 Task: Add a column "Satisfaction".
Action: Mouse moved to (544, 410)
Screenshot: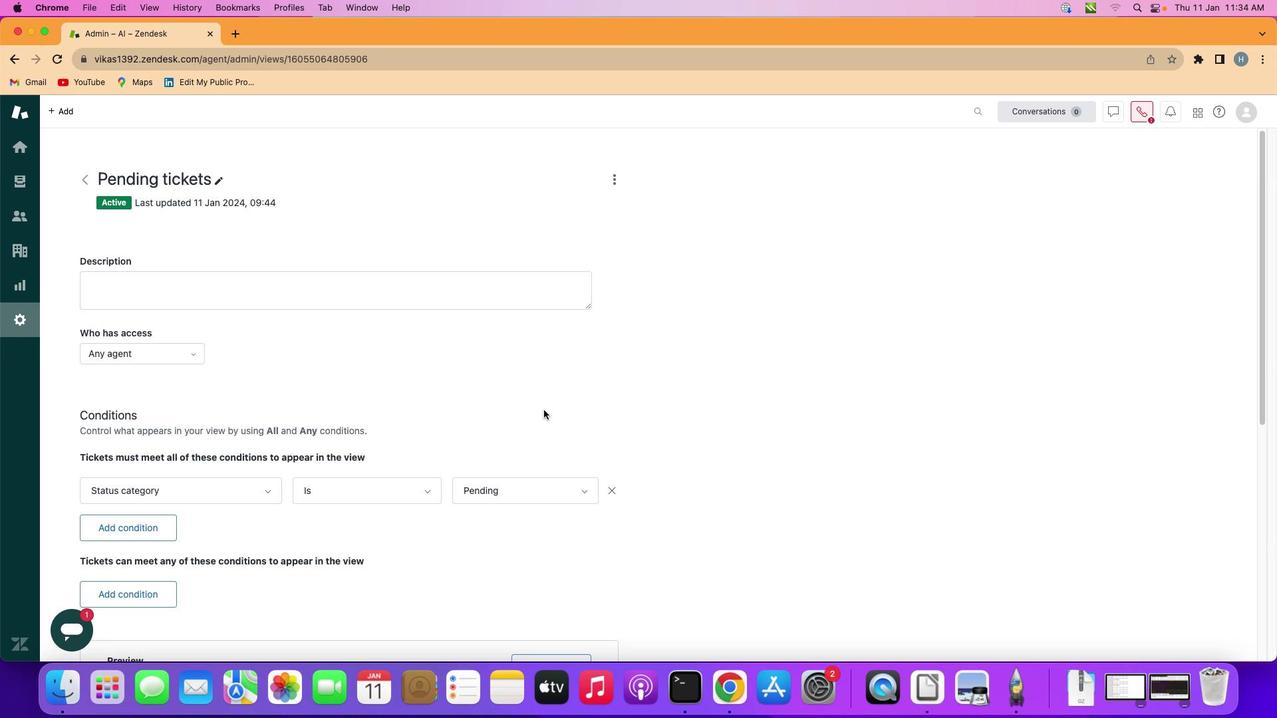 
Action: Mouse scrolled (544, 410) with delta (0, 0)
Screenshot: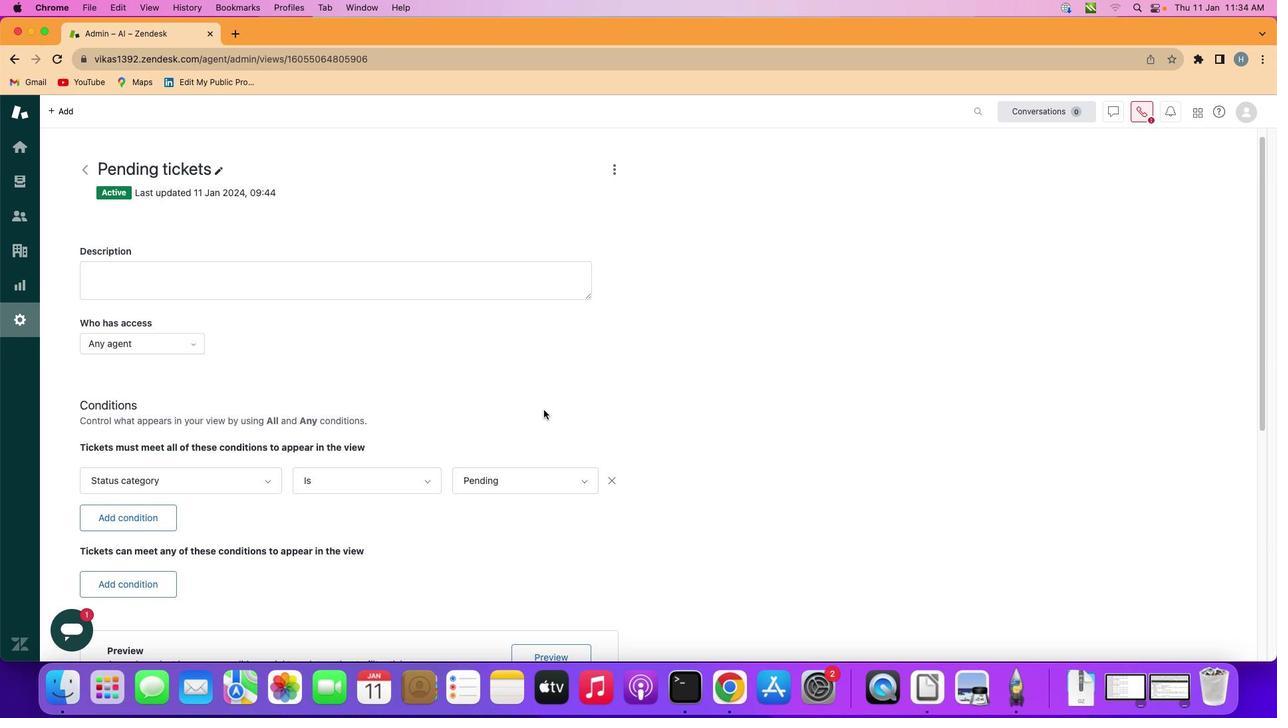 
Action: Mouse scrolled (544, 410) with delta (0, 0)
Screenshot: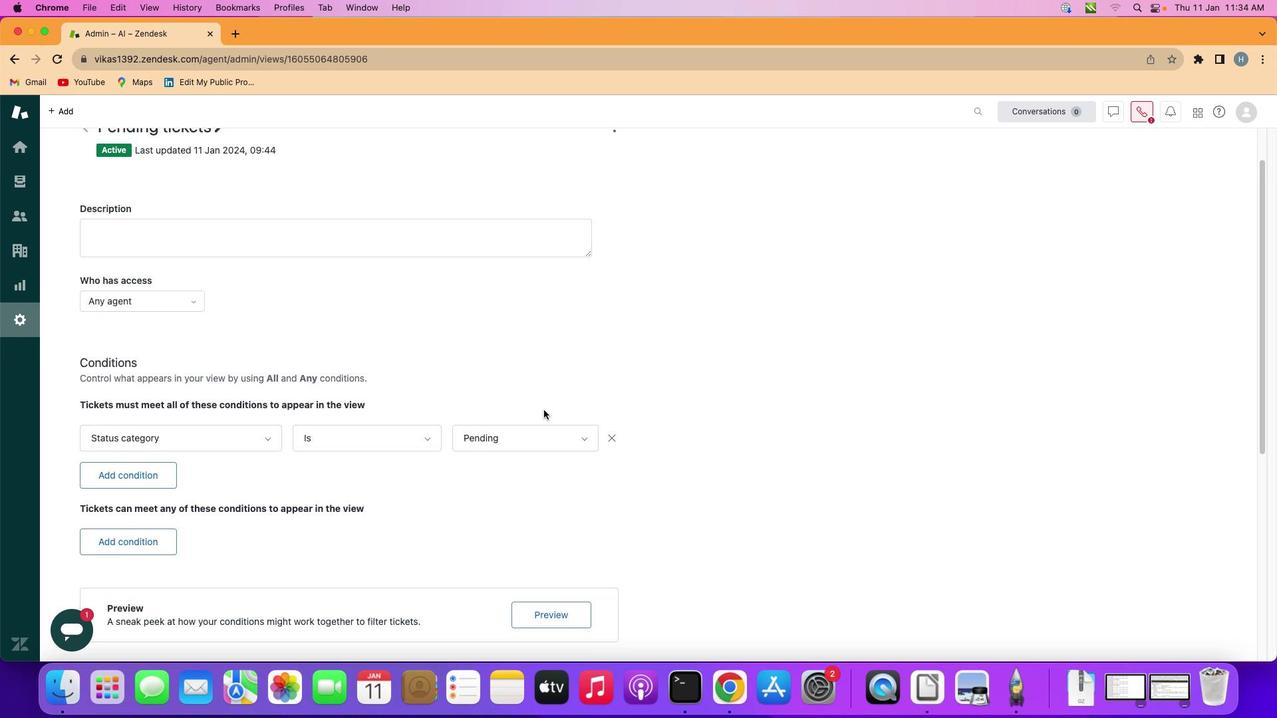 
Action: Mouse scrolled (544, 410) with delta (0, 0)
Screenshot: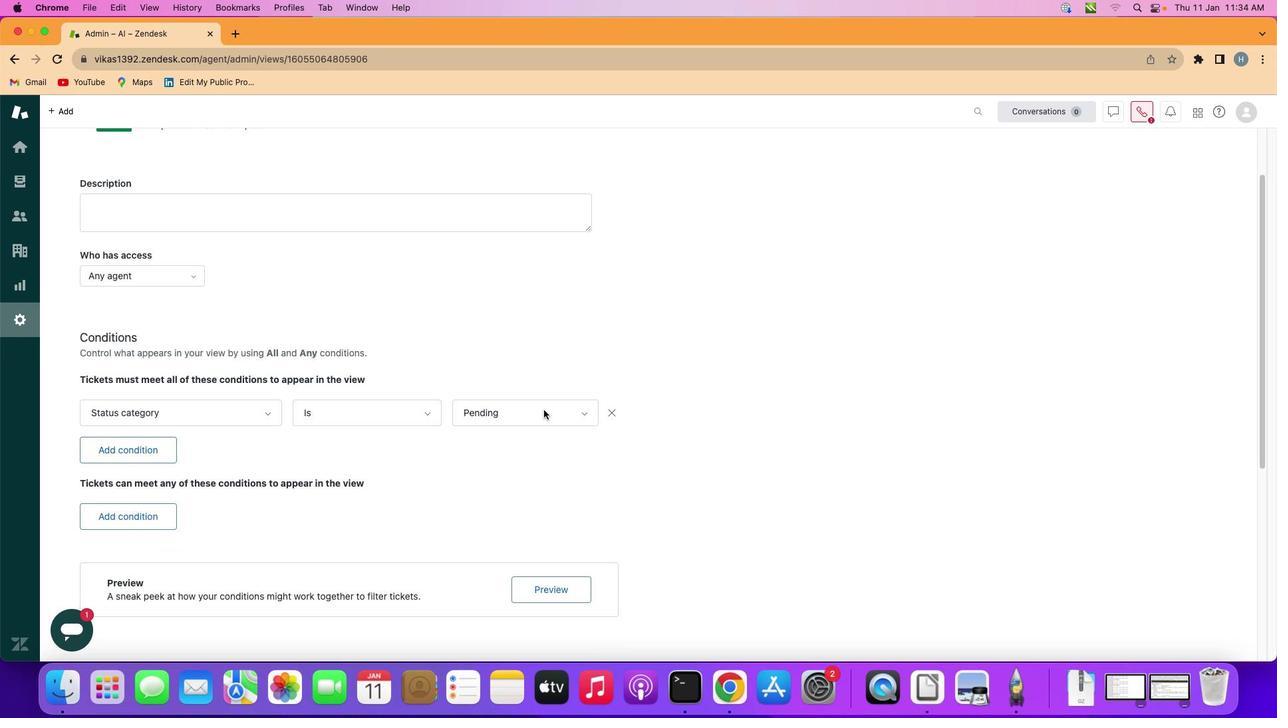 
Action: Mouse scrolled (544, 410) with delta (0, -1)
Screenshot: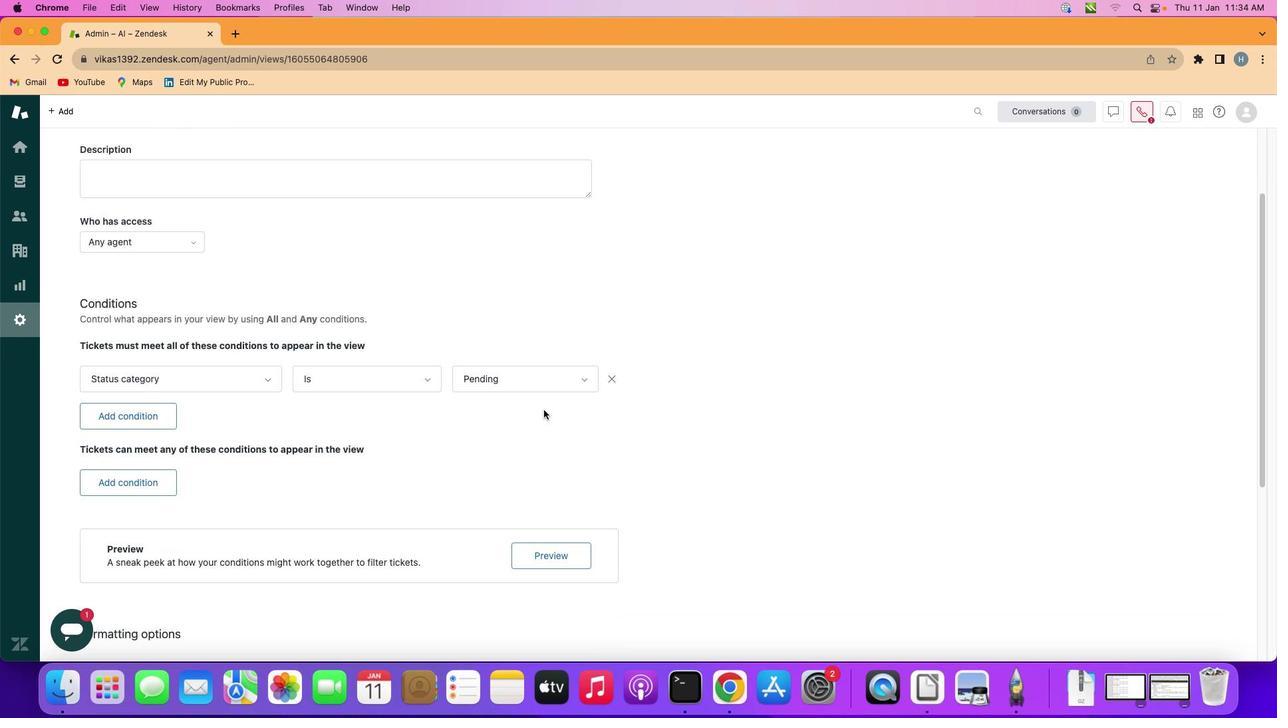 
Action: Mouse scrolled (544, 410) with delta (0, -1)
Screenshot: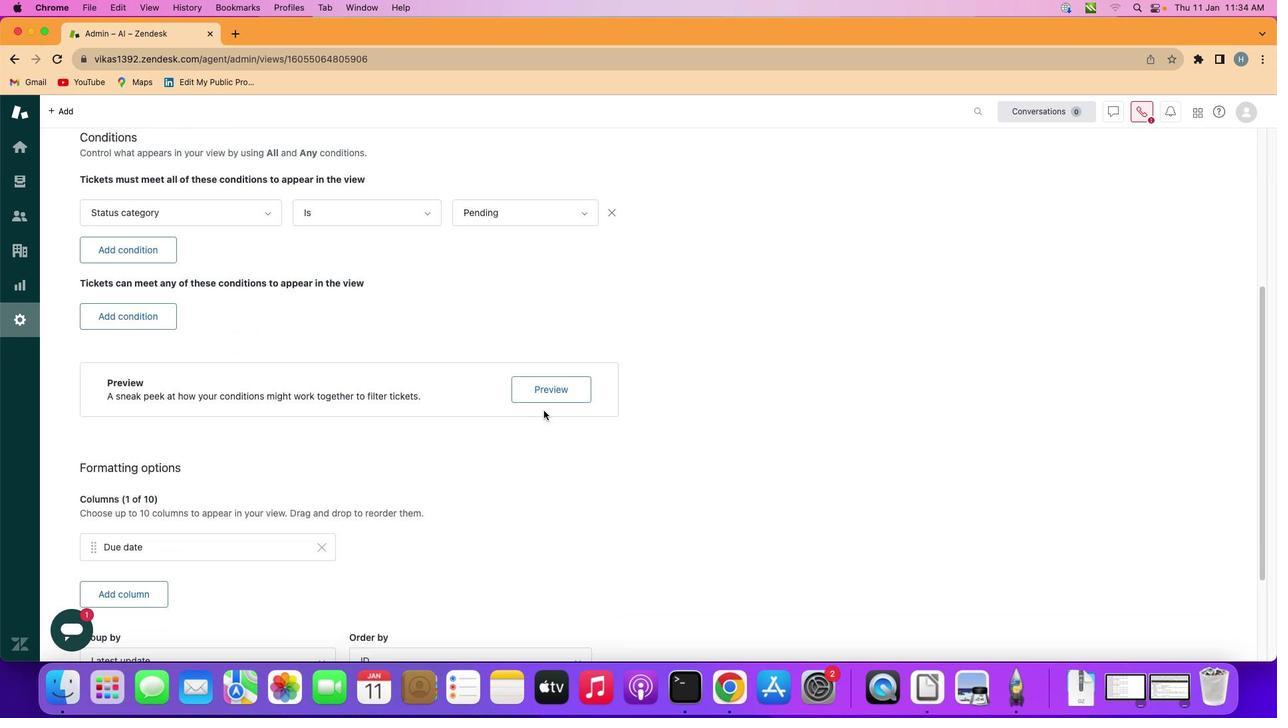 
Action: Mouse scrolled (544, 410) with delta (0, -1)
Screenshot: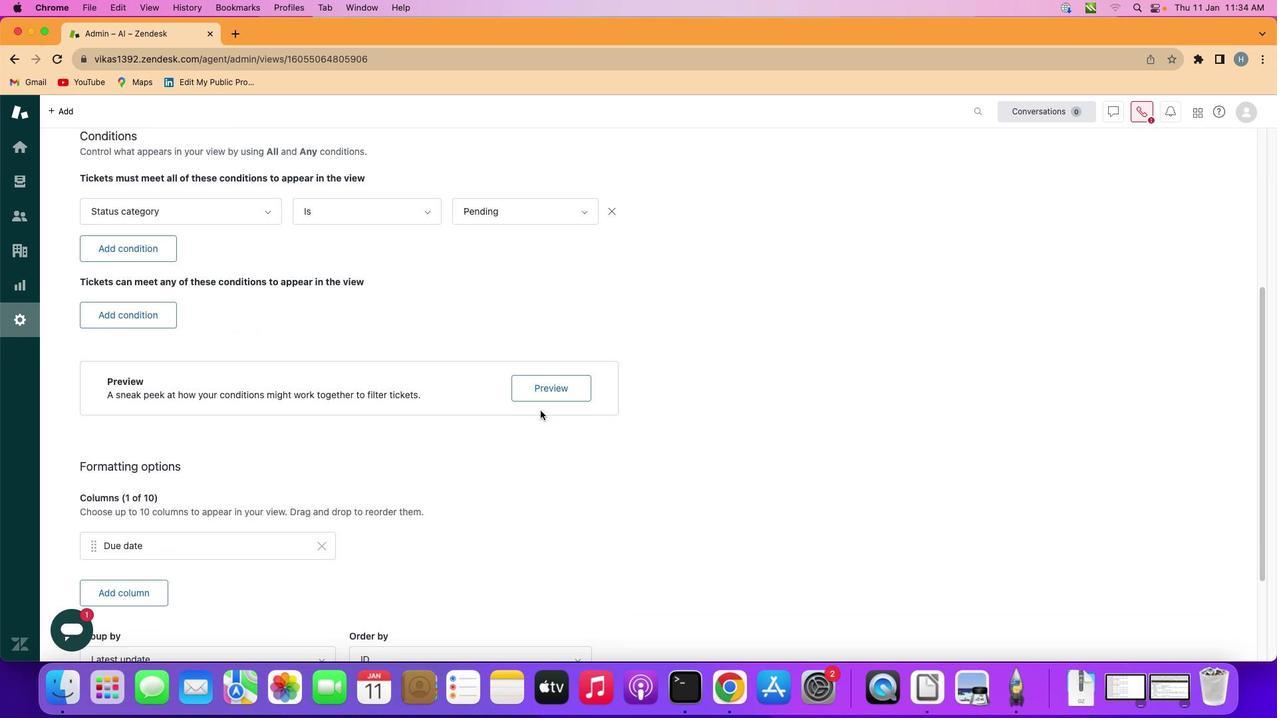 
Action: Mouse moved to (541, 411)
Screenshot: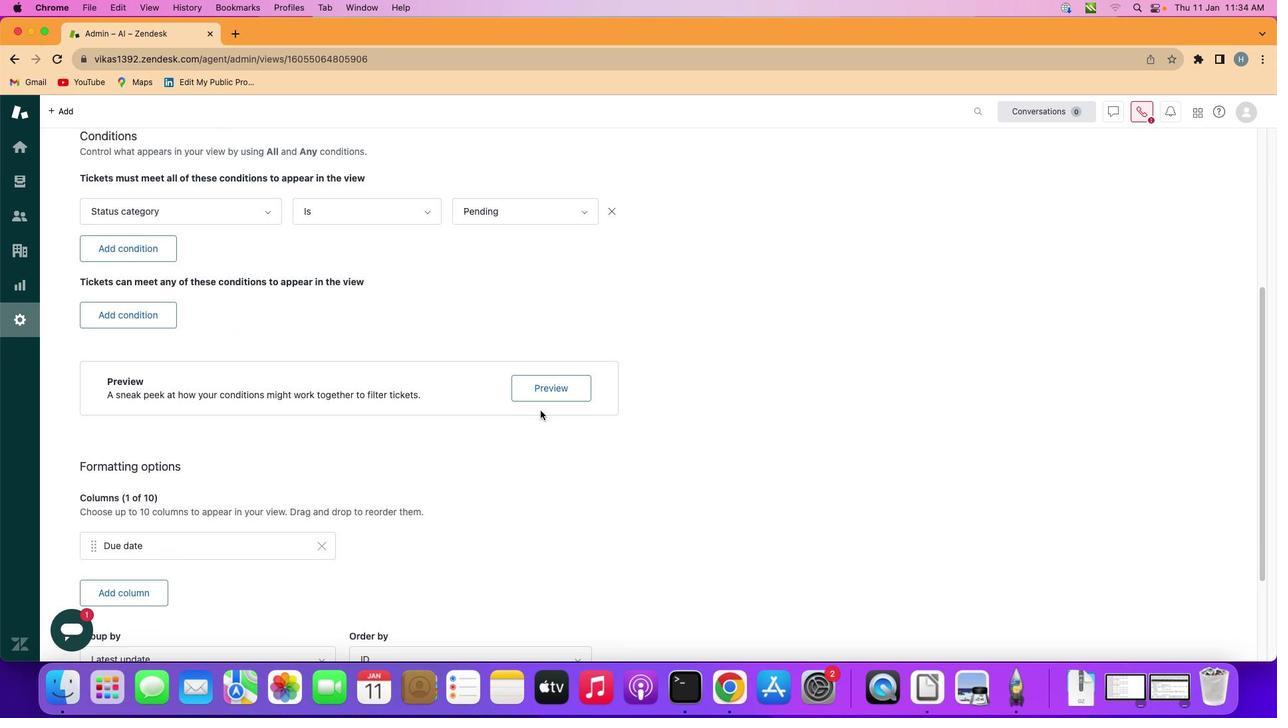 
Action: Mouse scrolled (541, 411) with delta (0, 0)
Screenshot: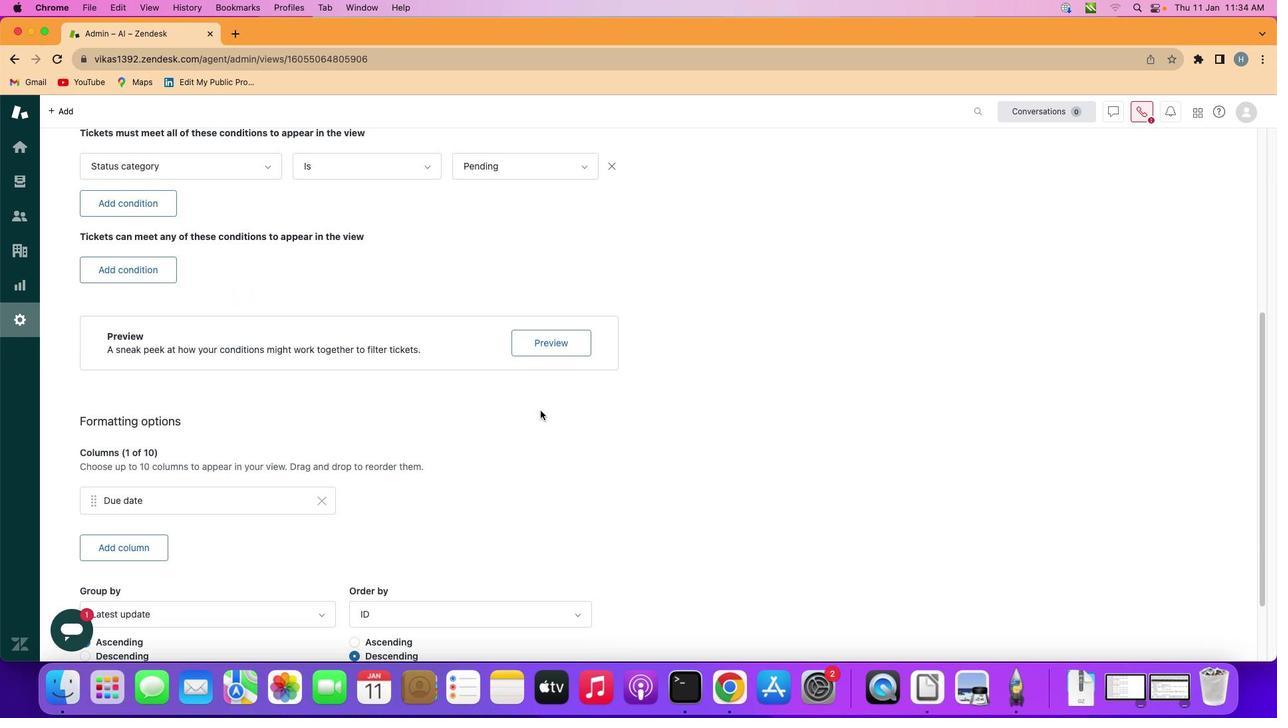 
Action: Mouse scrolled (541, 411) with delta (0, 0)
Screenshot: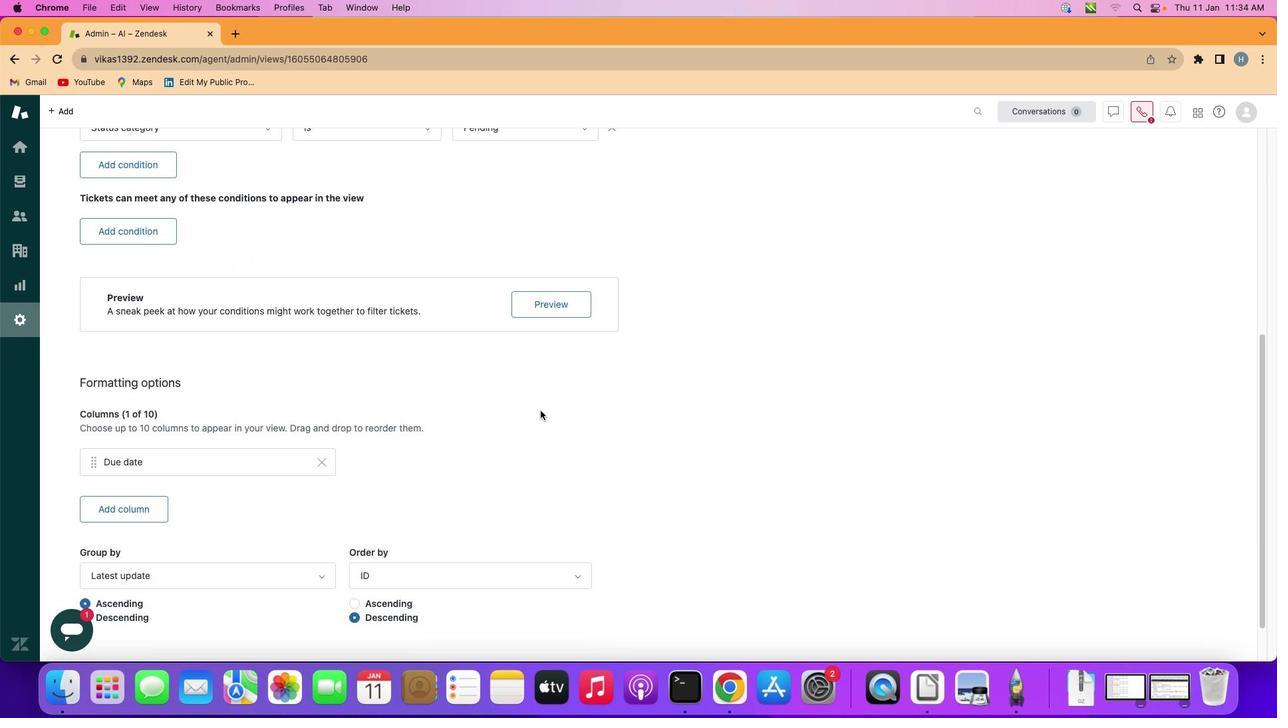 
Action: Mouse scrolled (541, 411) with delta (0, -1)
Screenshot: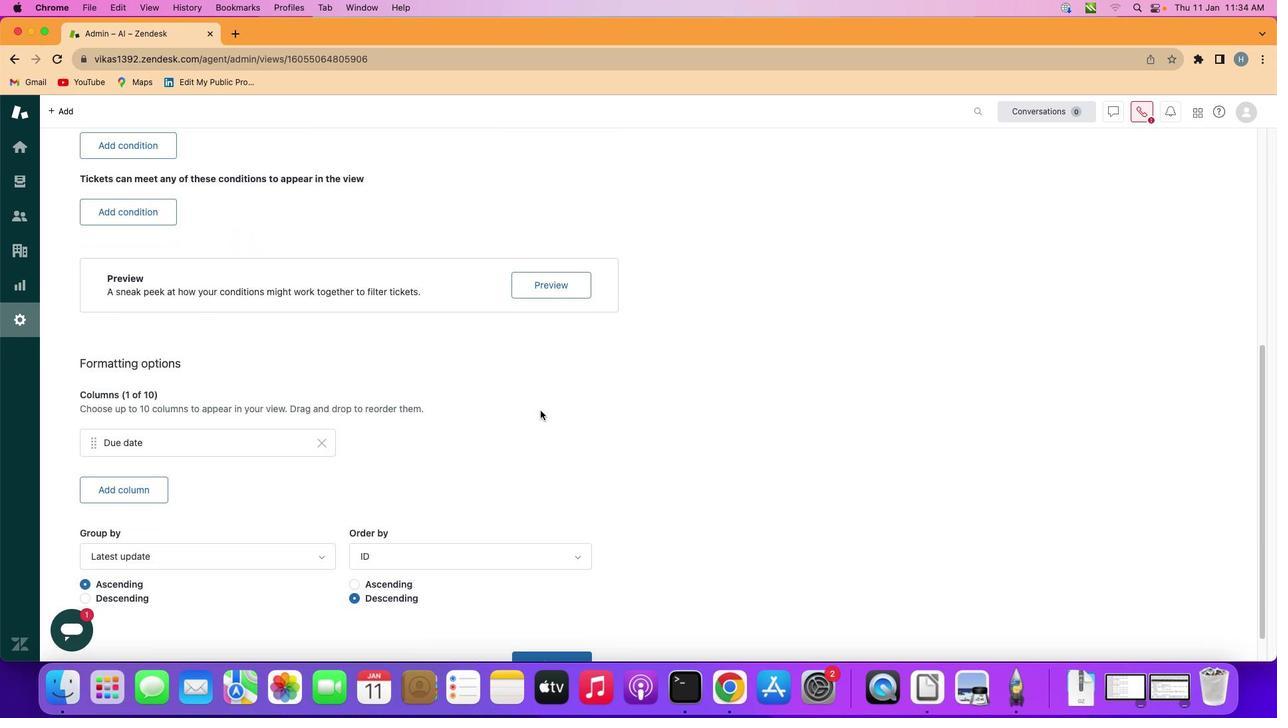 
Action: Mouse scrolled (541, 411) with delta (0, -1)
Screenshot: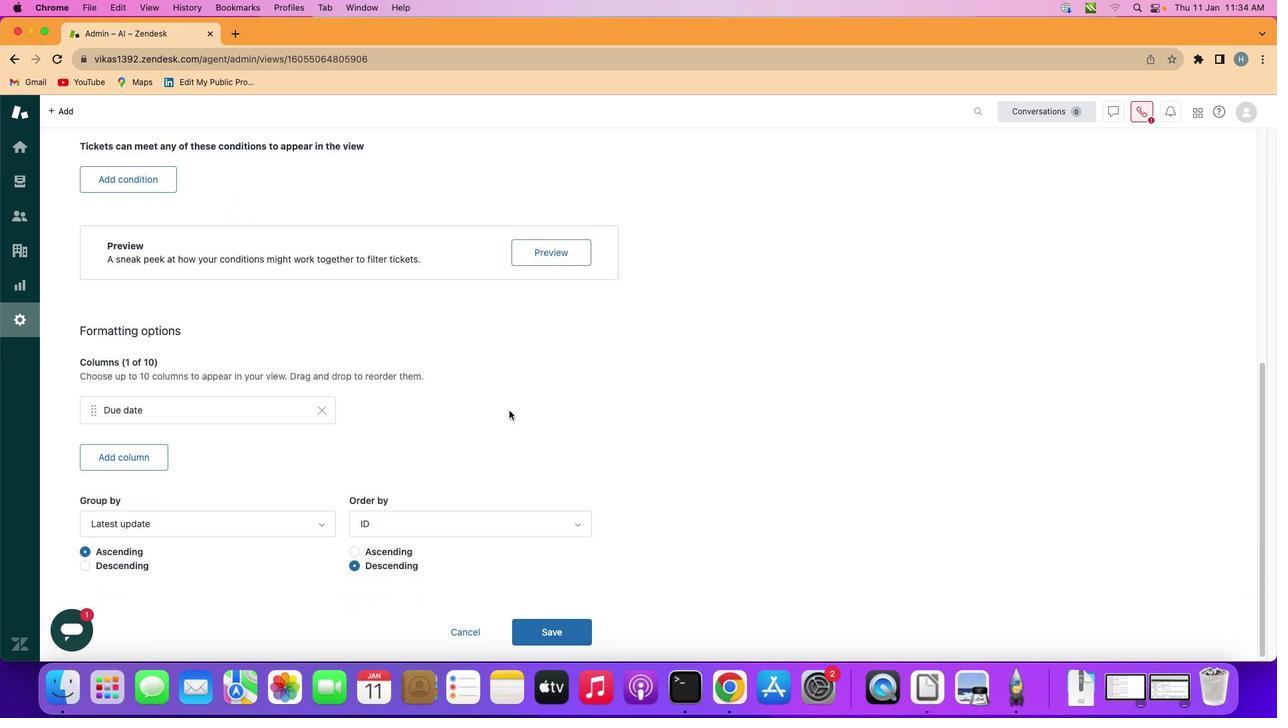 
Action: Mouse moved to (149, 455)
Screenshot: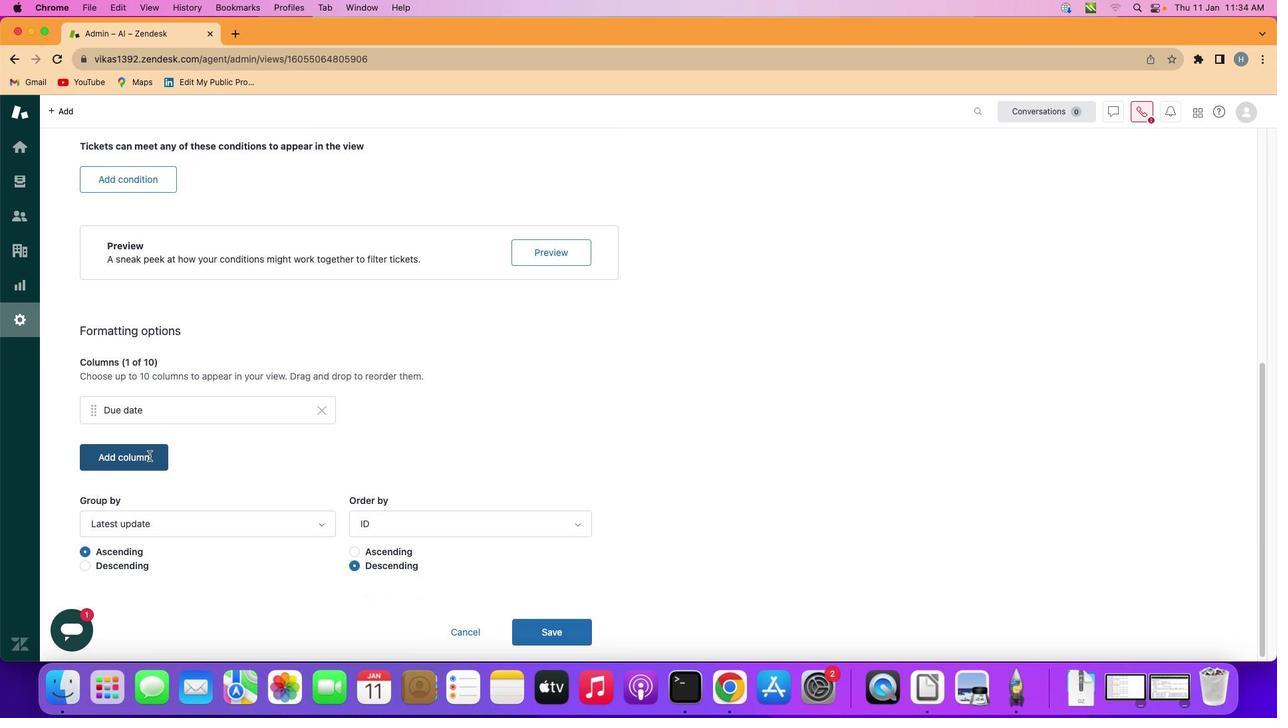 
Action: Mouse pressed left at (149, 455)
Screenshot: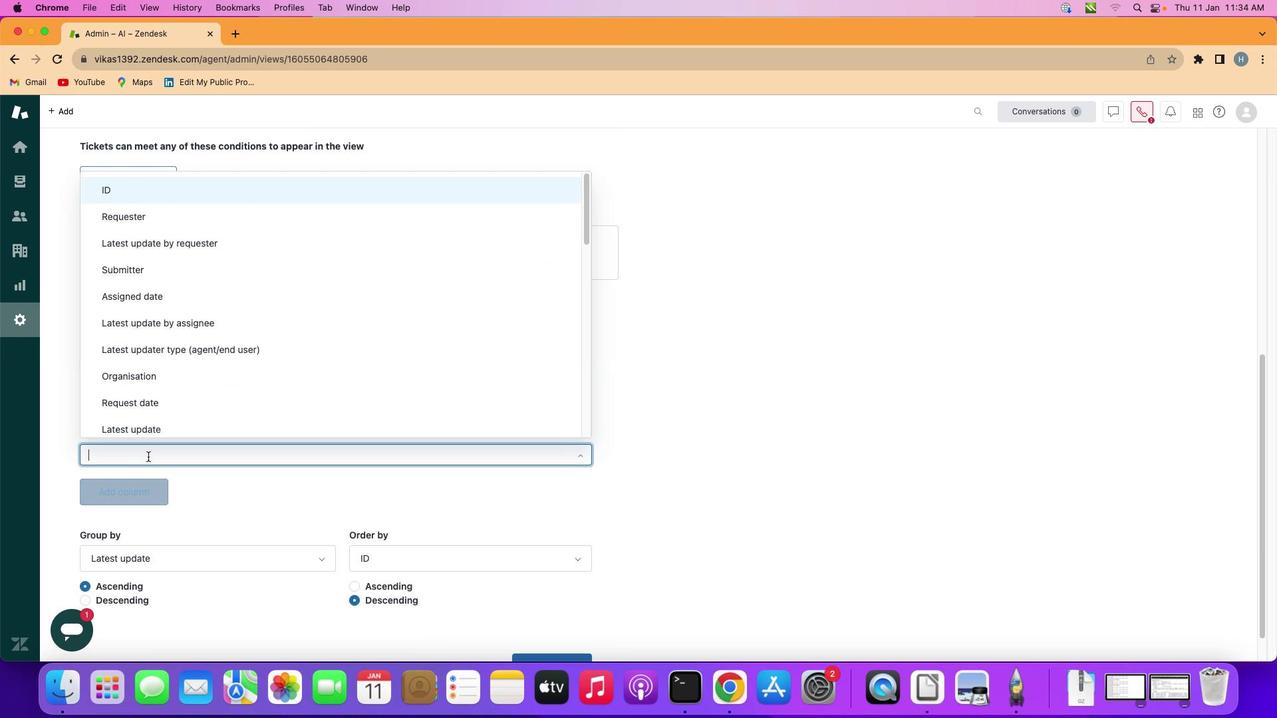 
Action: Mouse moved to (314, 351)
Screenshot: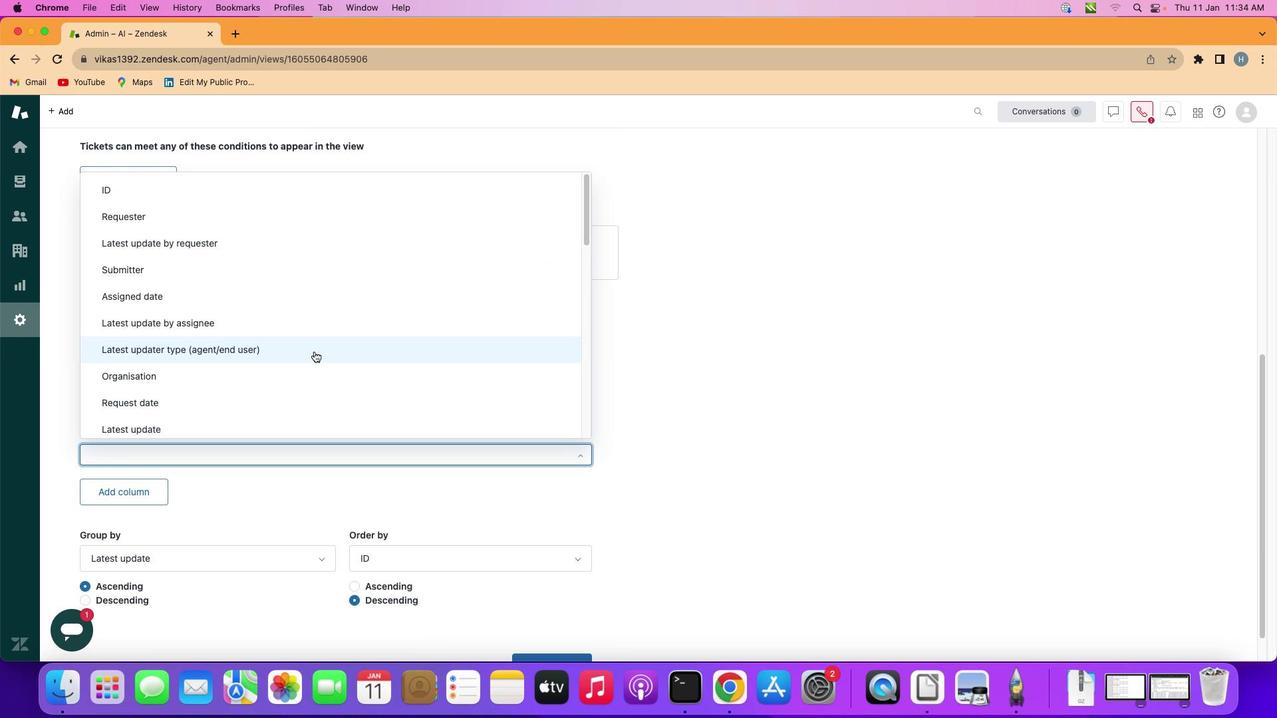 
Action: Mouse scrolled (314, 351) with delta (0, 0)
Screenshot: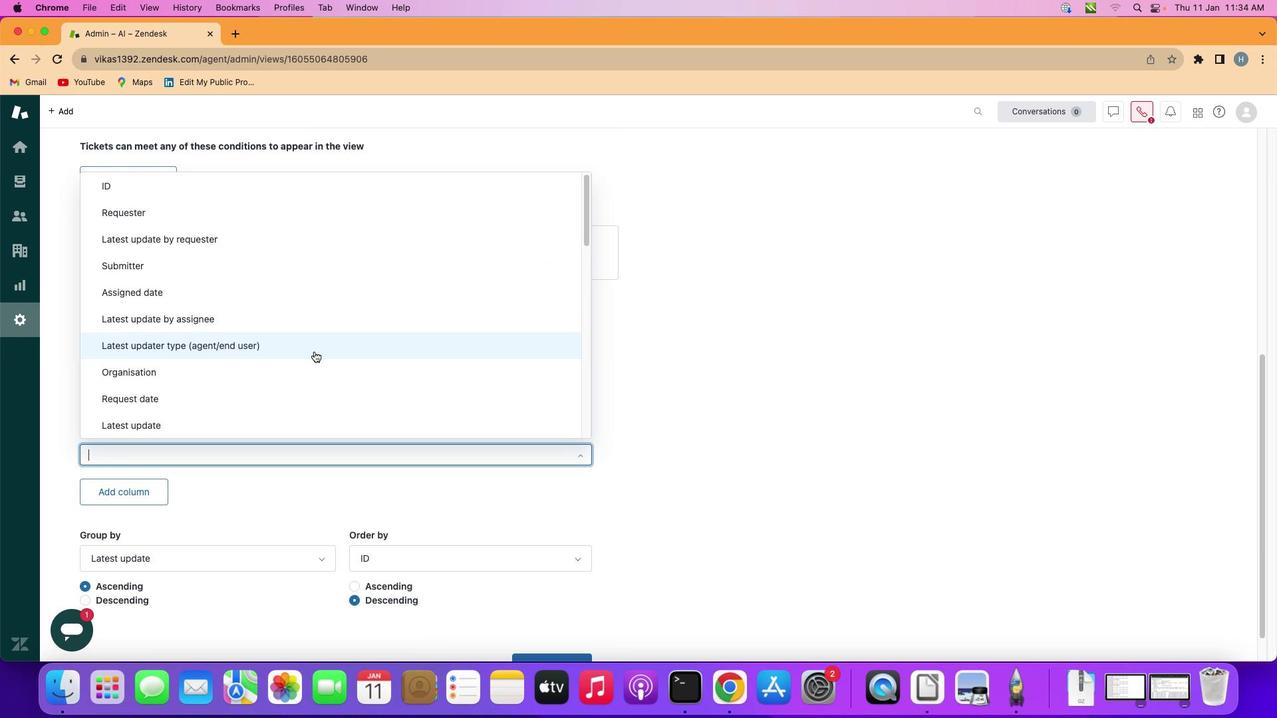 
Action: Mouse scrolled (314, 351) with delta (0, 0)
Screenshot: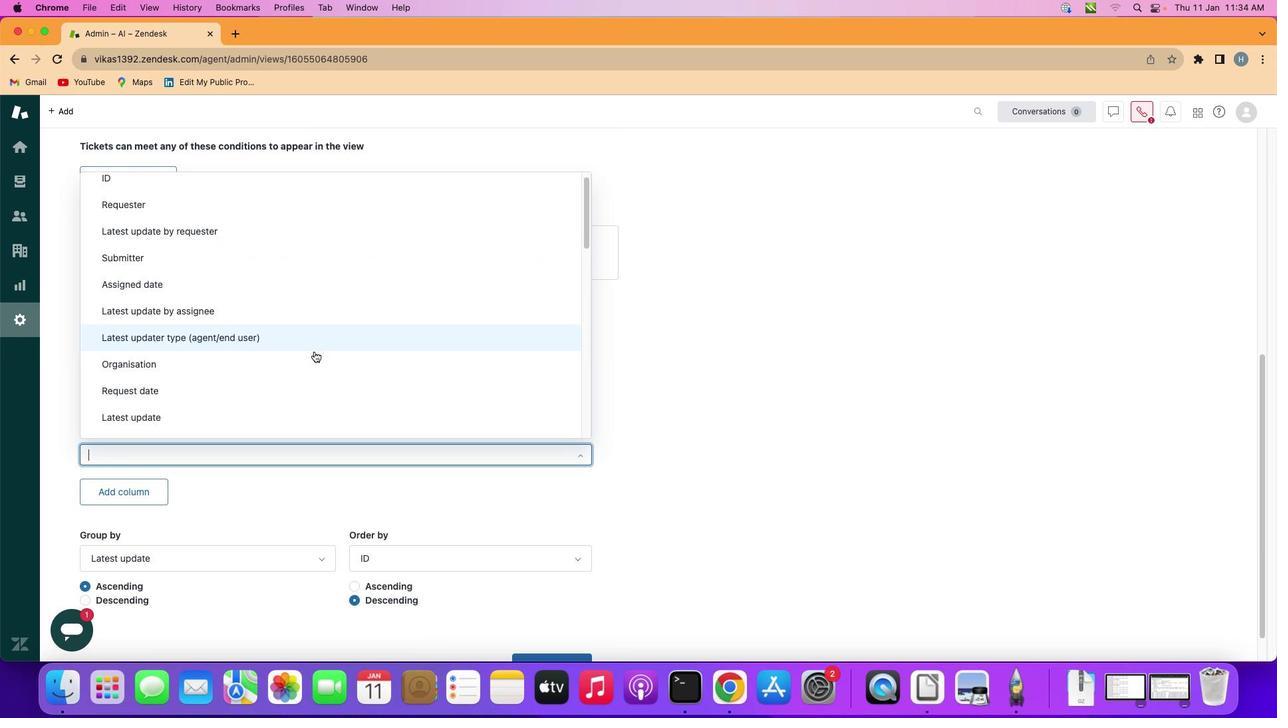 
Action: Mouse scrolled (314, 351) with delta (0, 0)
Screenshot: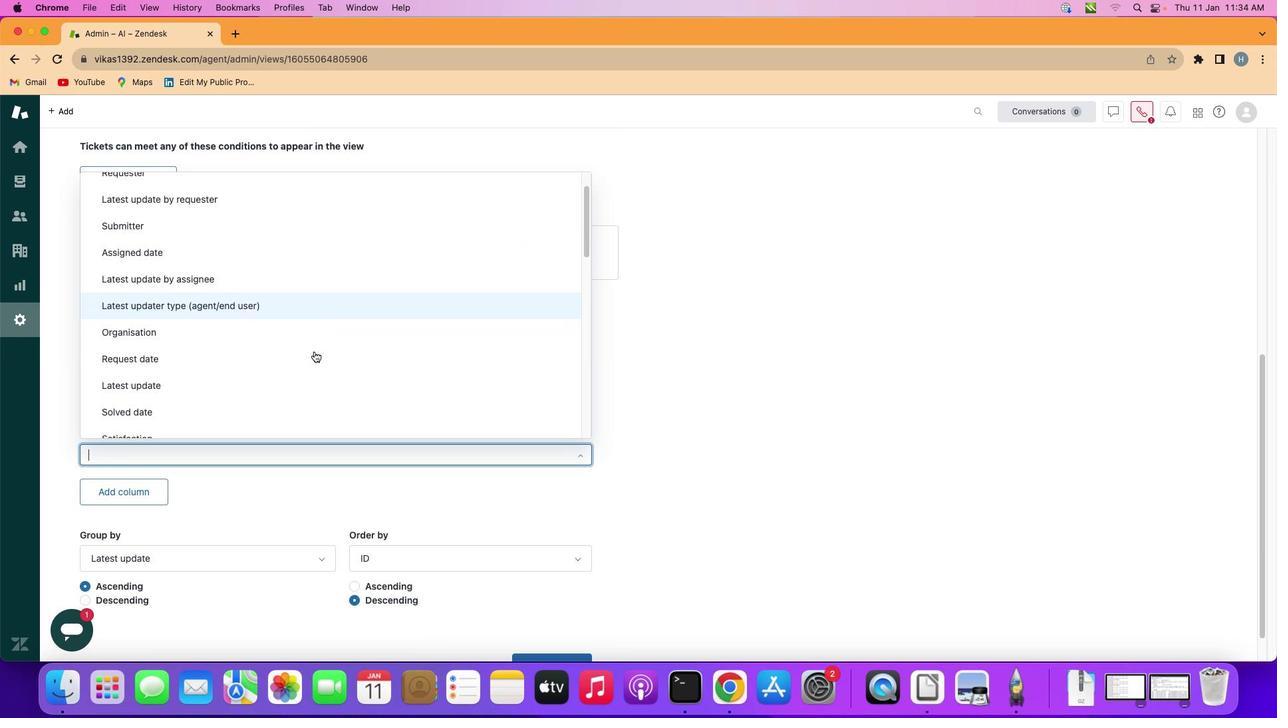 
Action: Mouse scrolled (314, 351) with delta (0, 0)
Screenshot: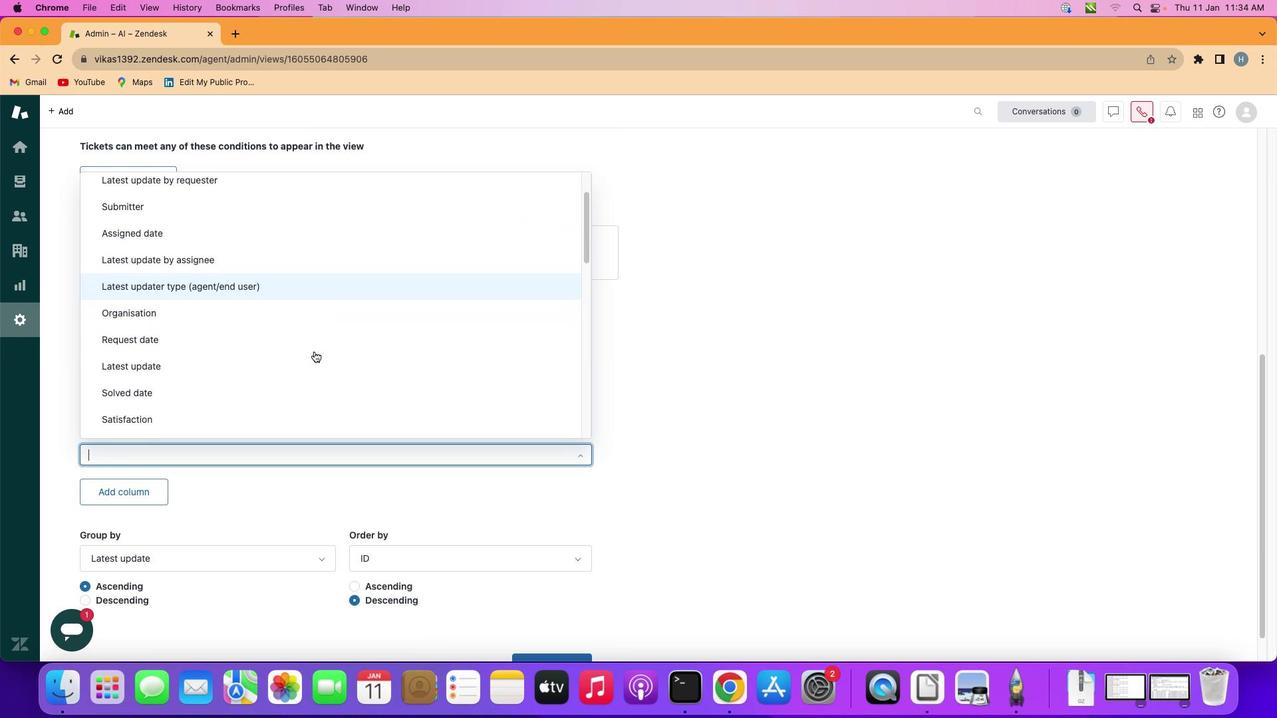 
Action: Mouse scrolled (314, 351) with delta (0, 0)
Screenshot: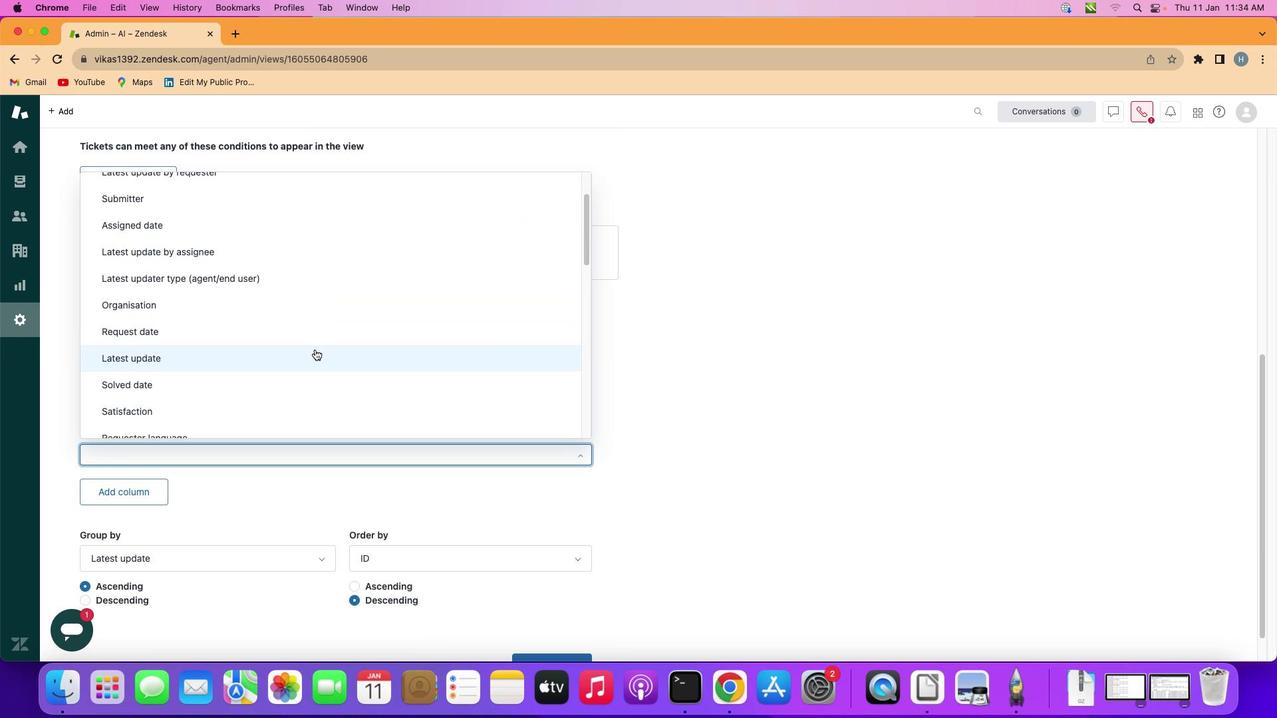 
Action: Mouse moved to (320, 347)
Screenshot: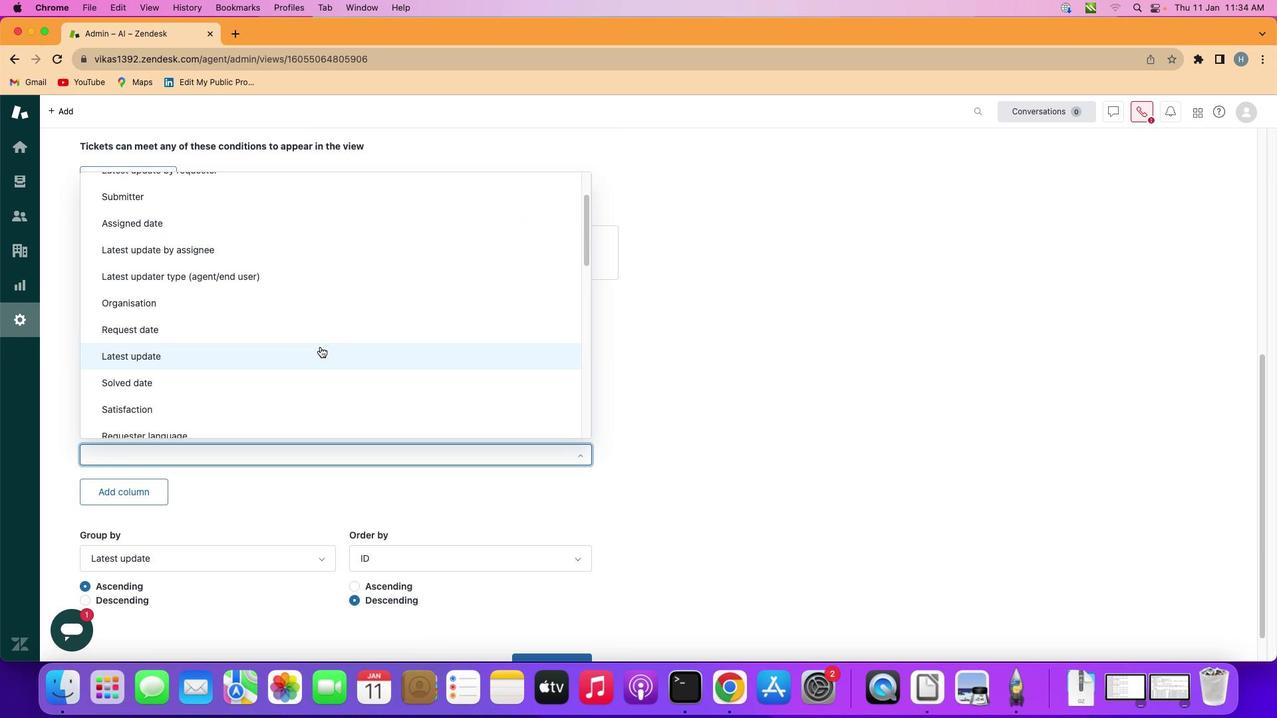 
Action: Mouse scrolled (320, 347) with delta (0, 0)
Screenshot: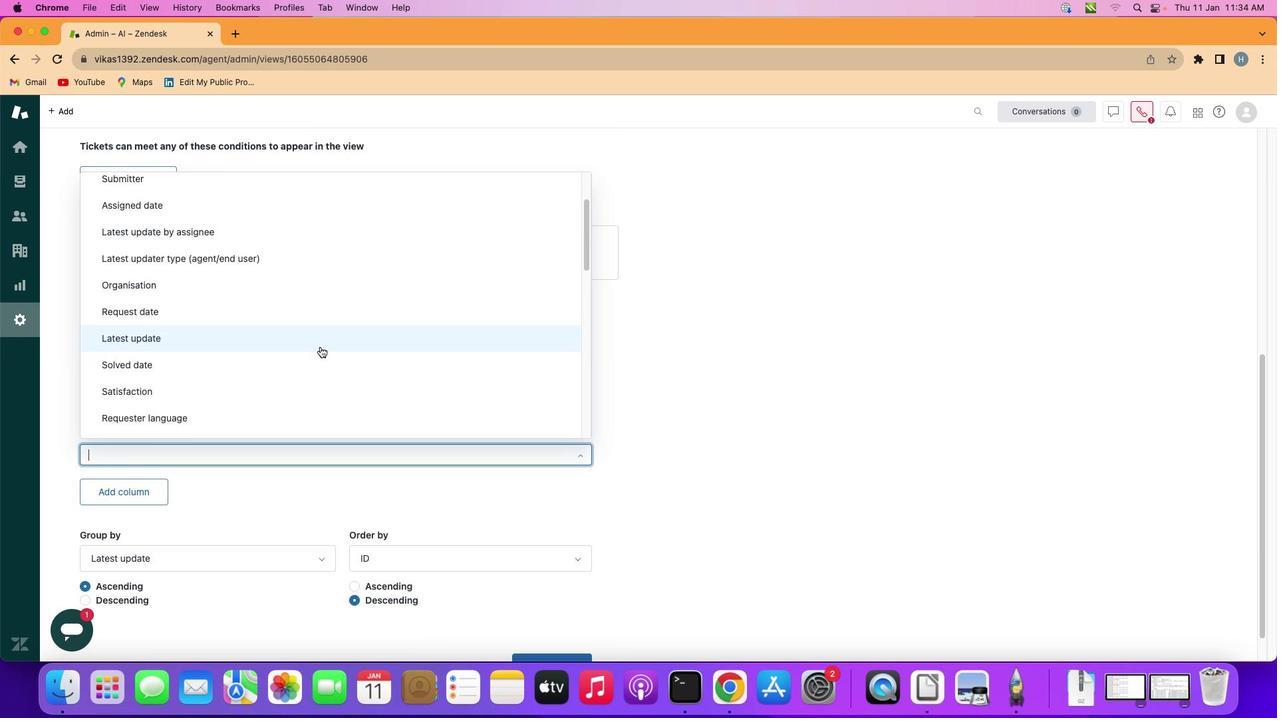 
Action: Mouse scrolled (320, 347) with delta (0, 0)
Screenshot: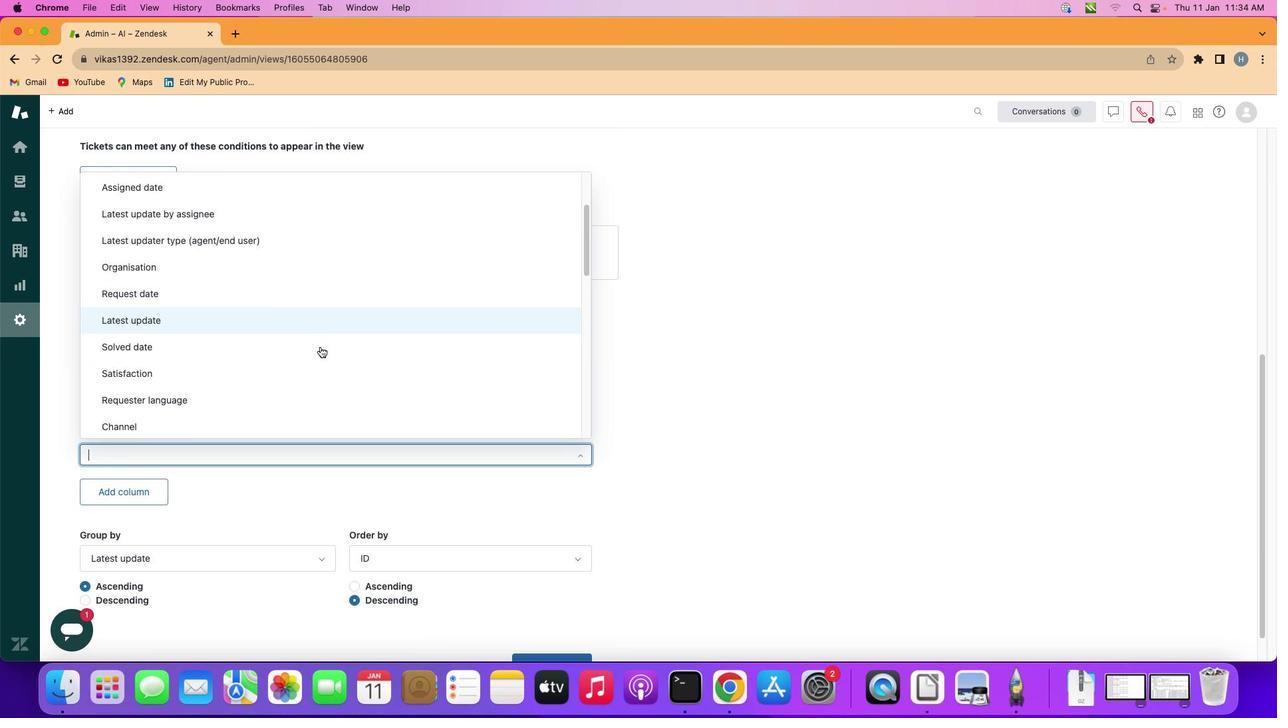 
Action: Mouse scrolled (320, 347) with delta (0, 0)
Screenshot: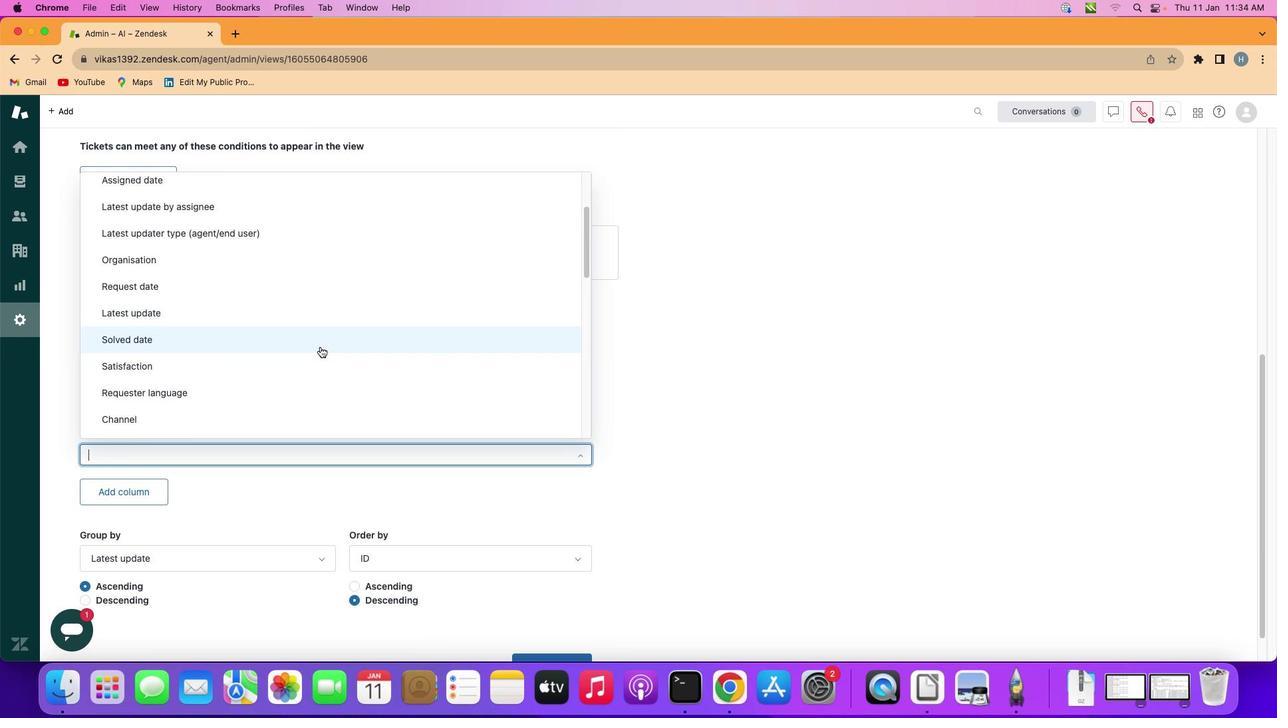 
Action: Mouse moved to (285, 366)
Screenshot: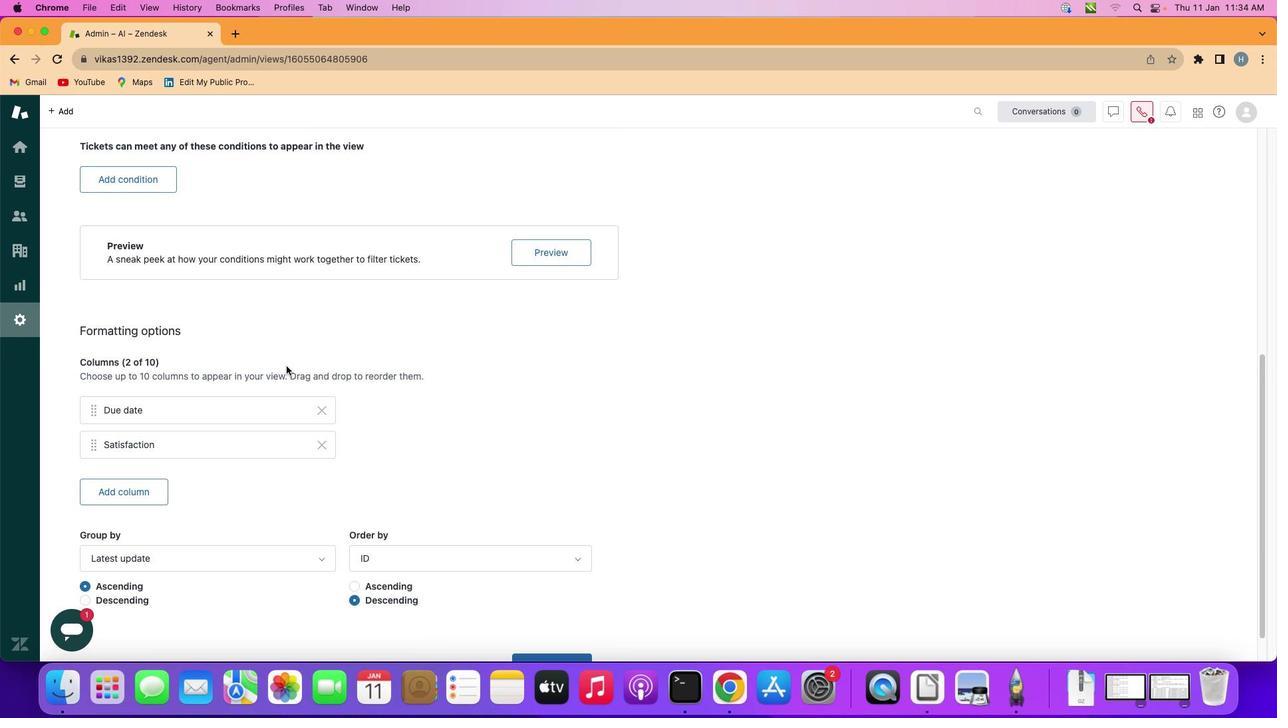 
Action: Mouse pressed left at (285, 366)
Screenshot: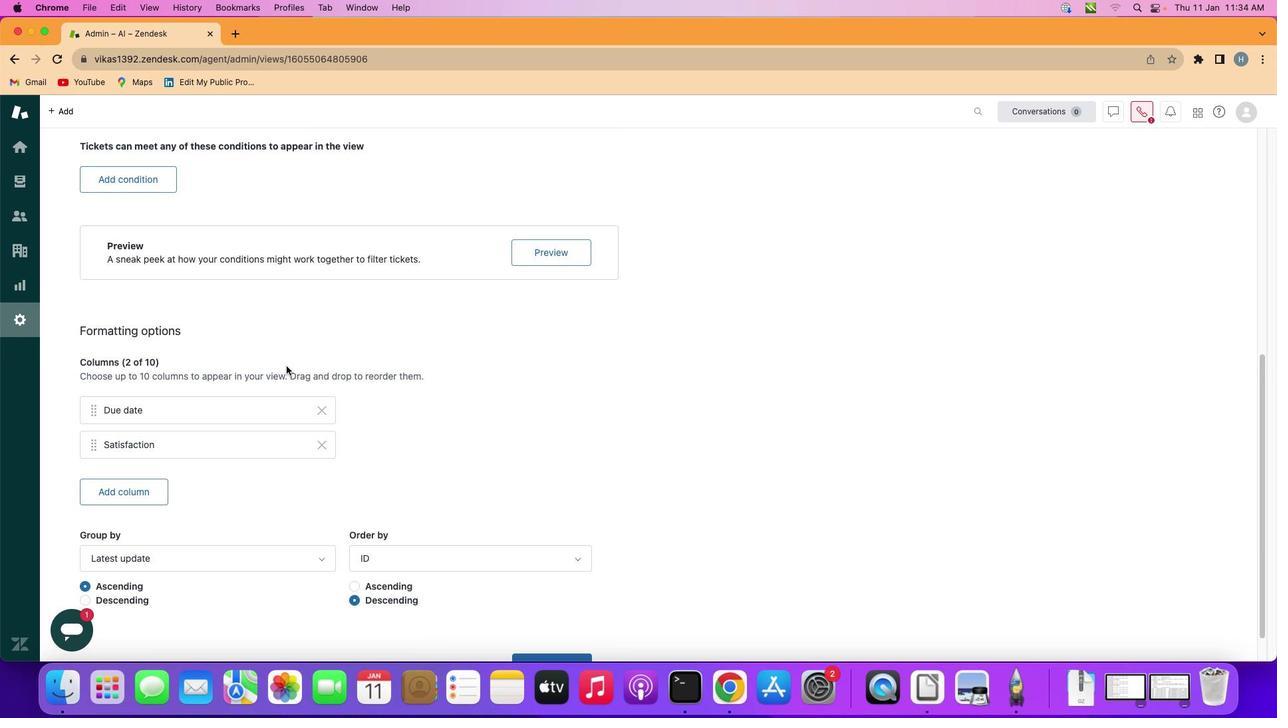 
Action: Mouse moved to (286, 366)
Screenshot: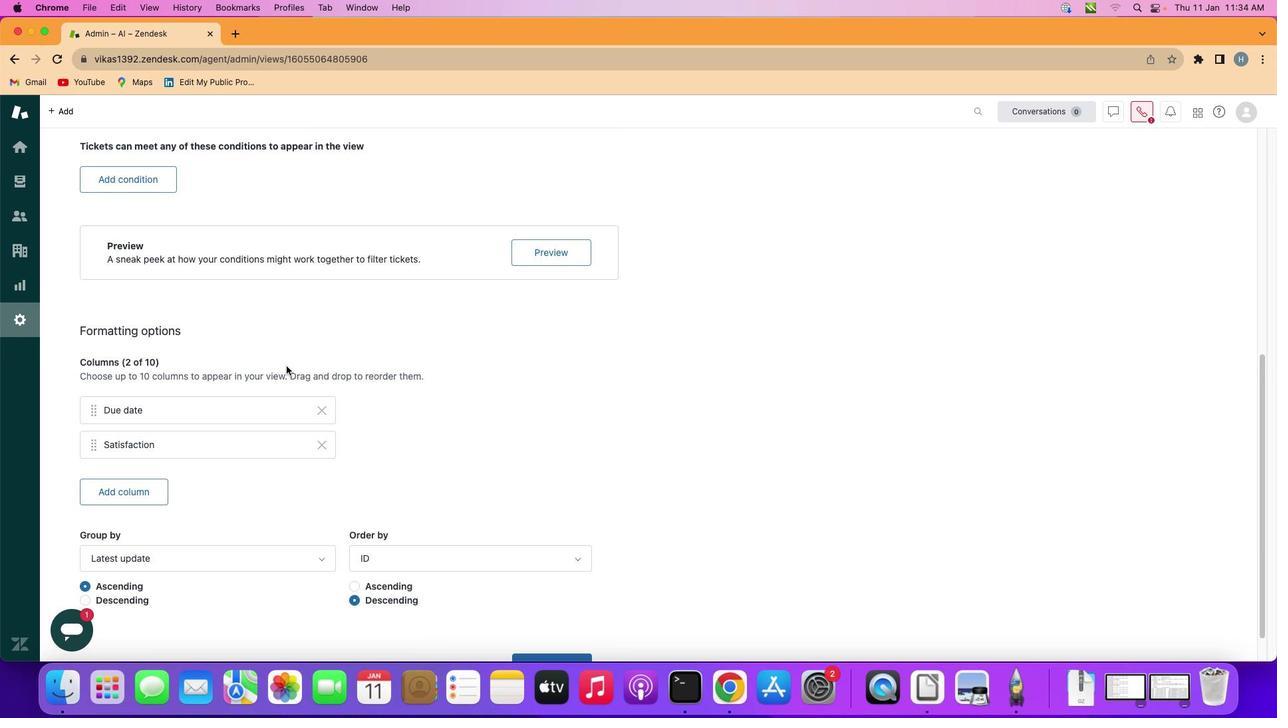 
